 Task: Create in the project TransformWorks in Backlog an issue 'Authentication tokens not being refreshed causing users to be logged out unexpectedly', assign it to team member softage.2@softage.net and change the status to IN PROGRESS.
Action: Mouse moved to (232, 62)
Screenshot: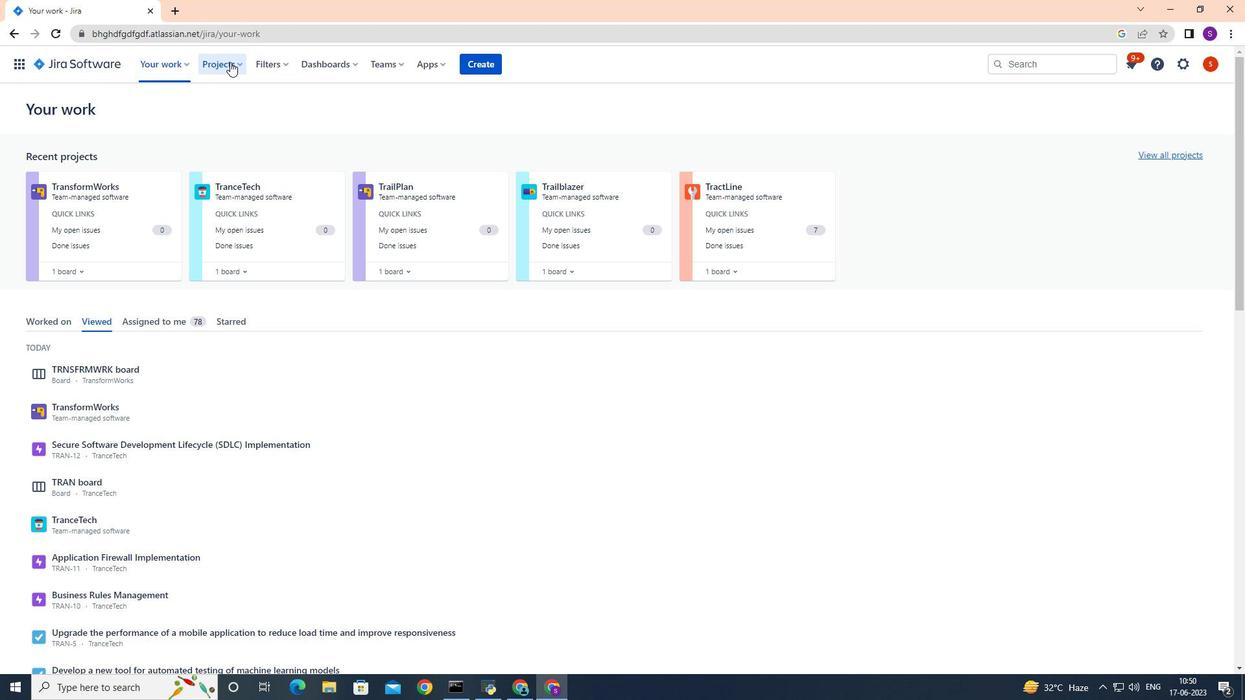 
Action: Mouse pressed left at (232, 62)
Screenshot: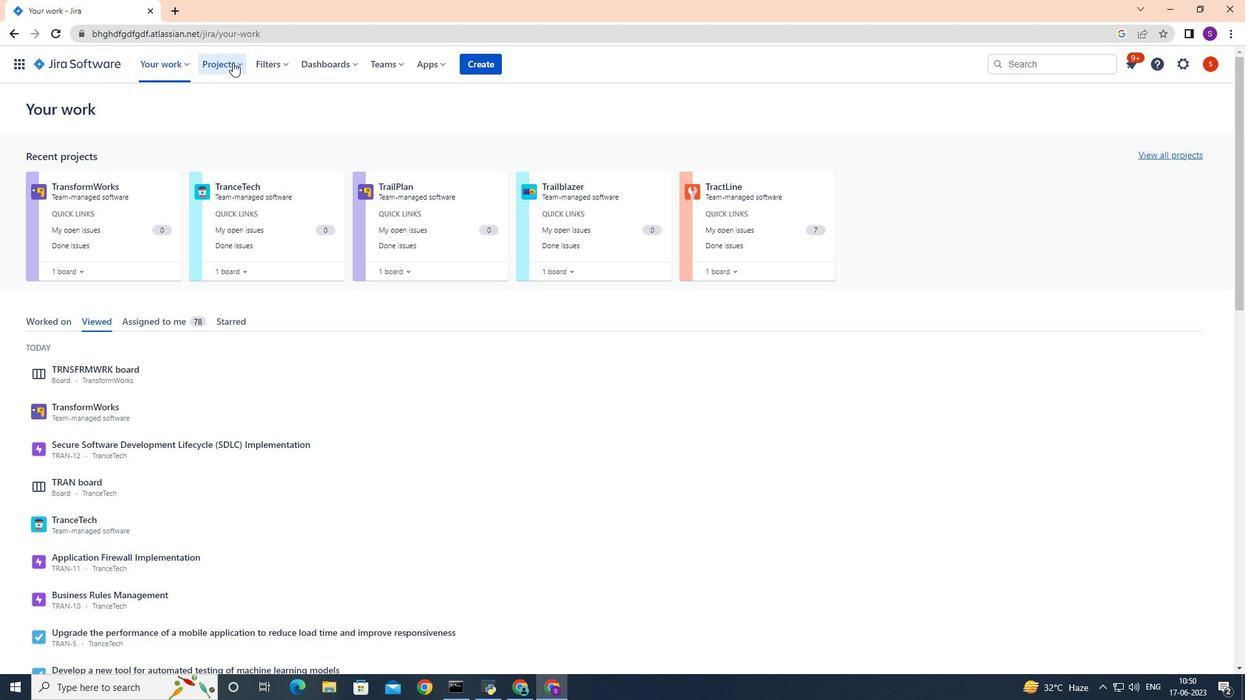
Action: Mouse moved to (269, 121)
Screenshot: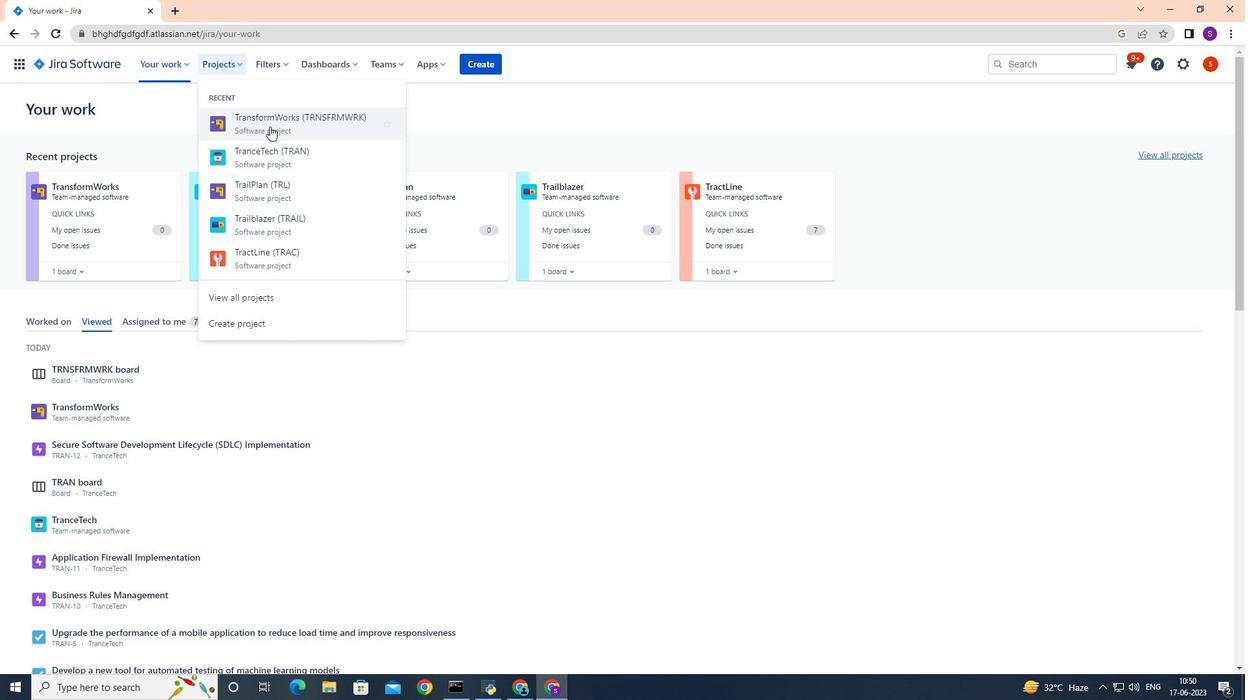 
Action: Mouse pressed left at (269, 121)
Screenshot: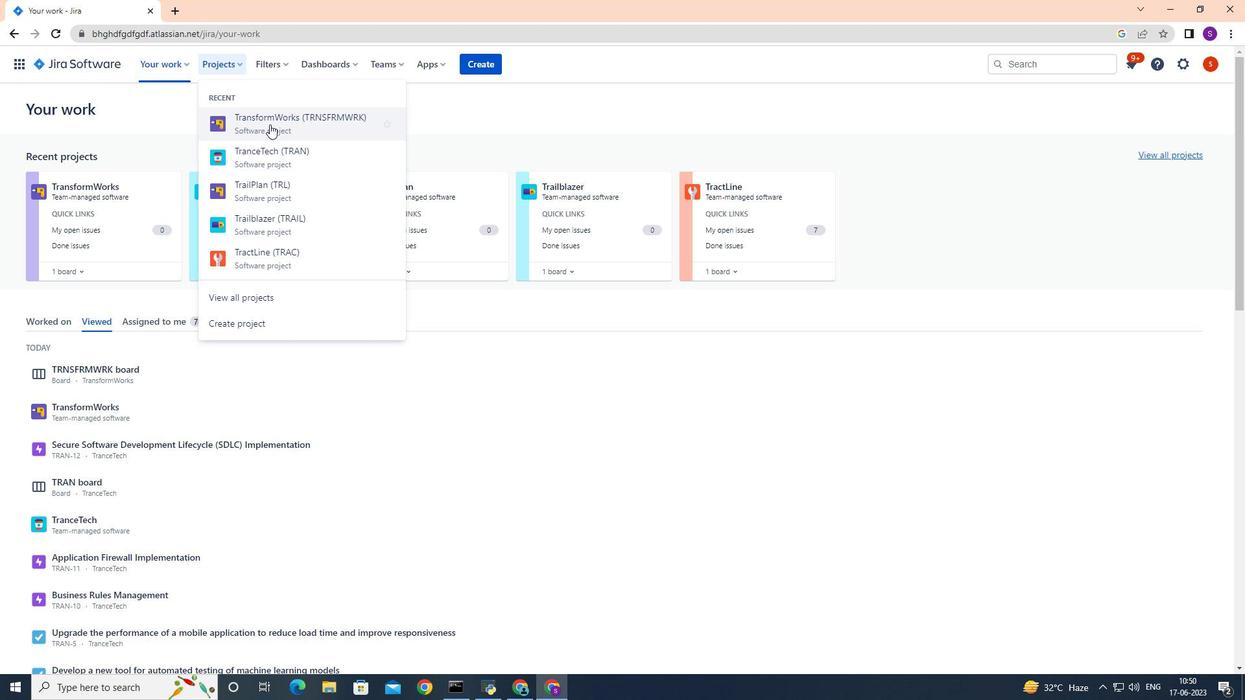 
Action: Mouse moved to (109, 199)
Screenshot: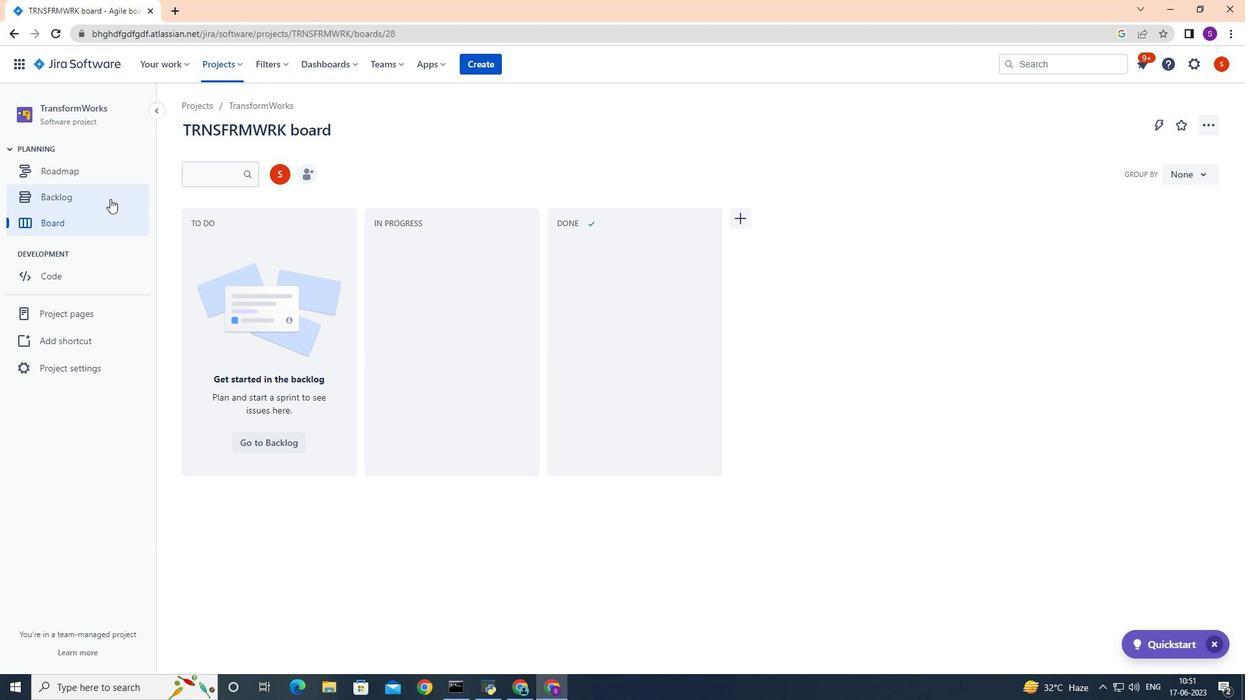 
Action: Mouse pressed left at (109, 199)
Screenshot: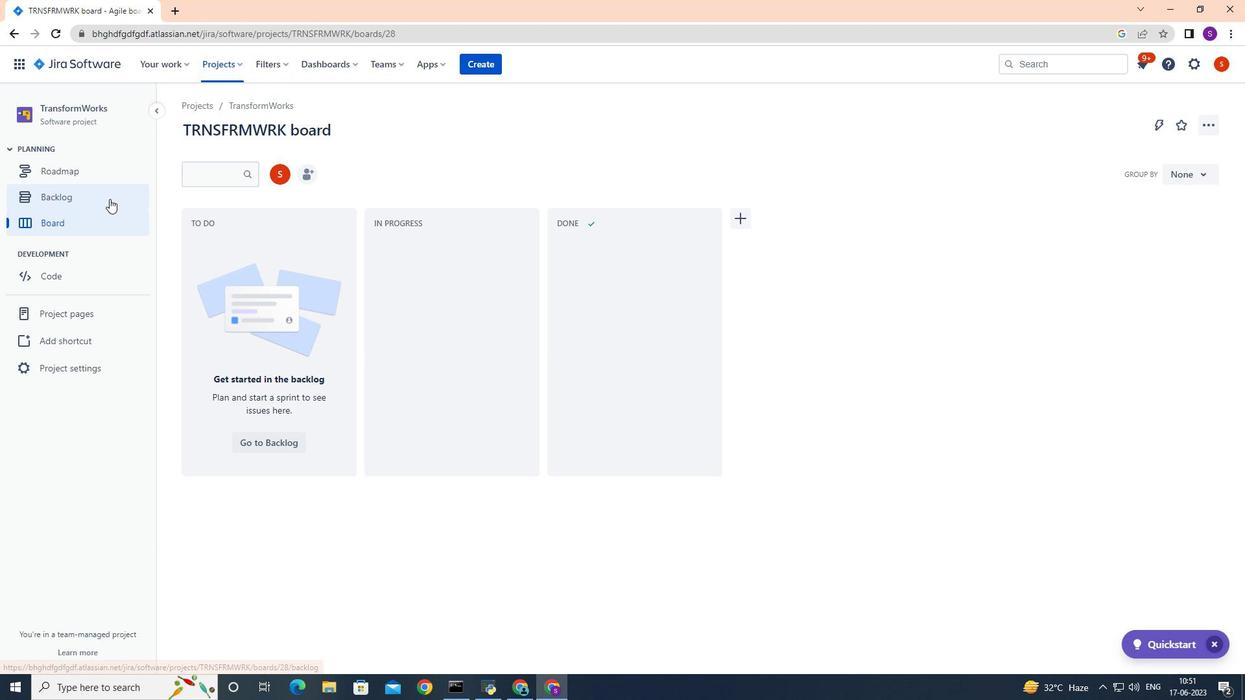 
Action: Mouse moved to (229, 309)
Screenshot: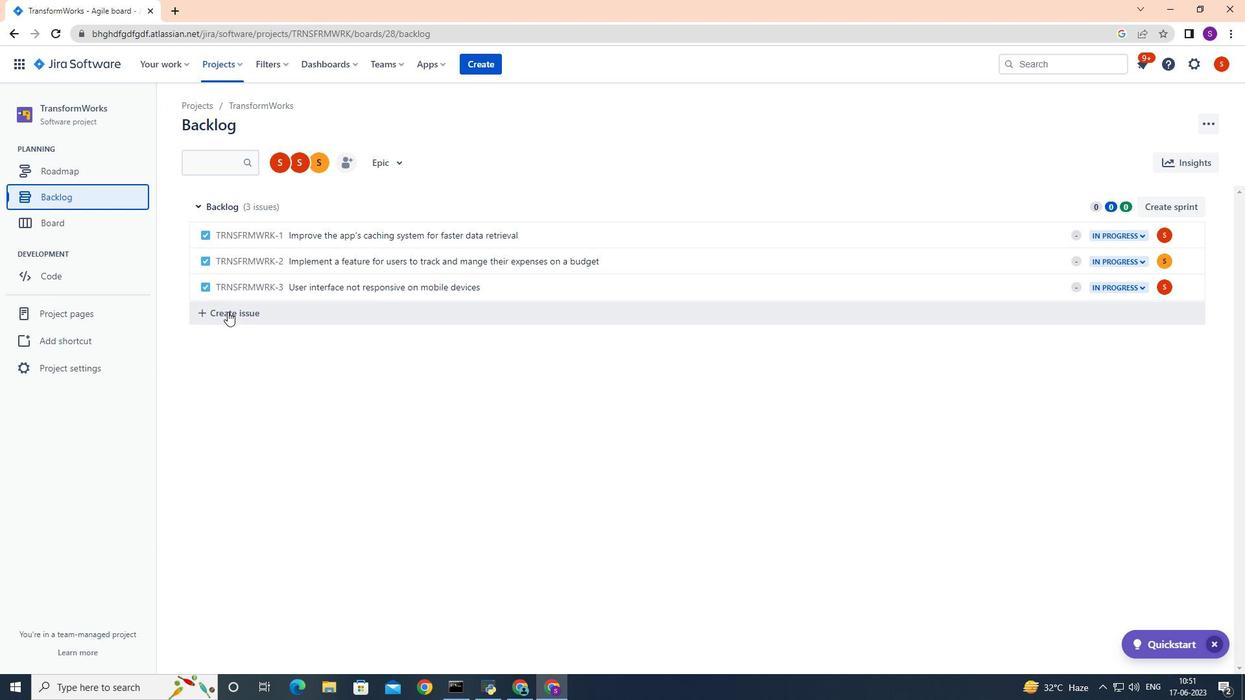 
Action: Mouse pressed left at (229, 309)
Screenshot: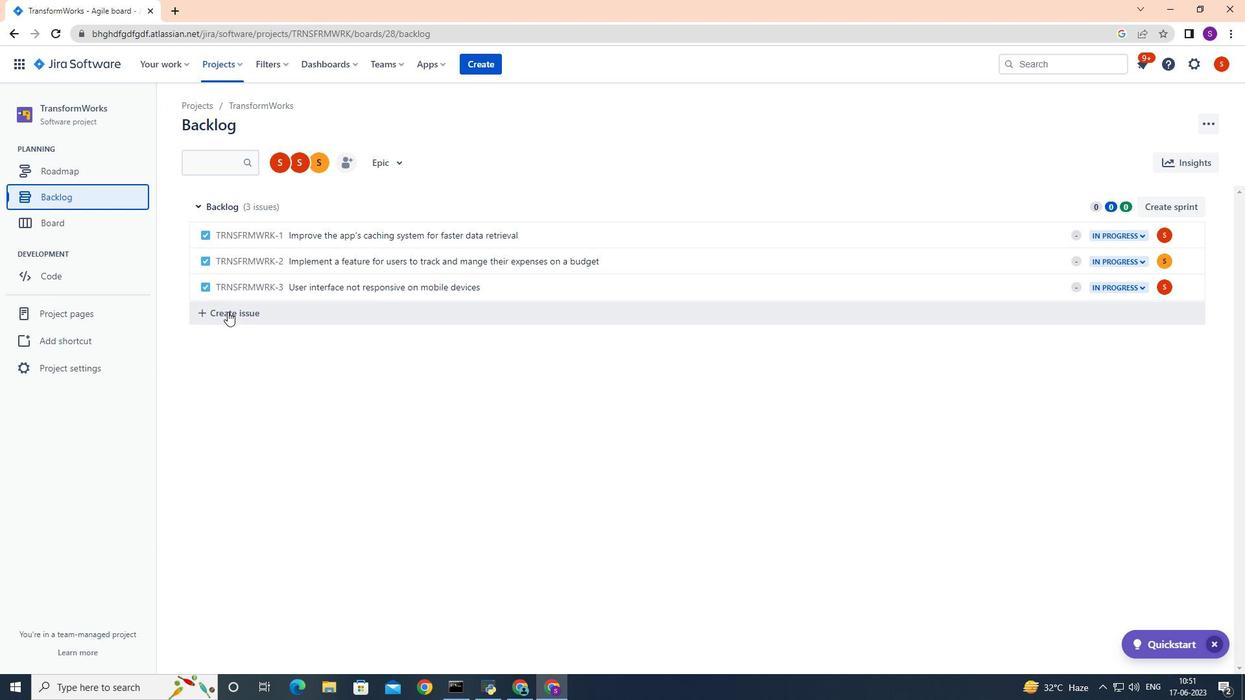
Action: Mouse moved to (229, 309)
Screenshot: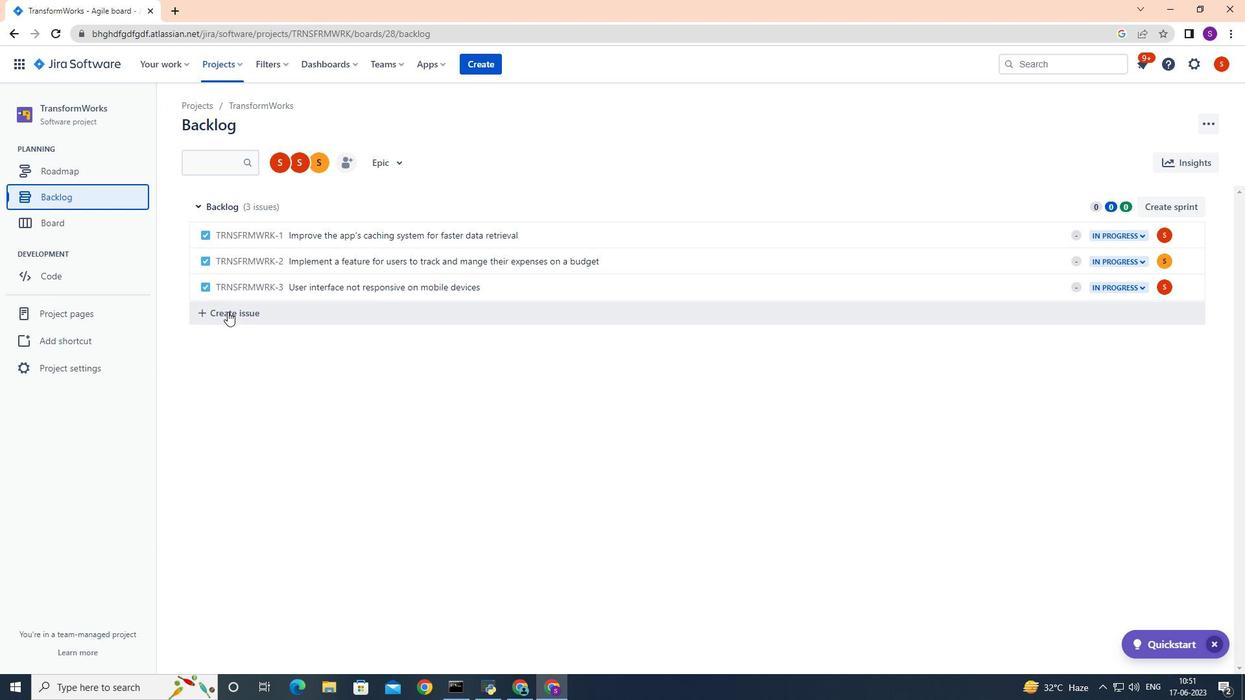 
Action: Key pressed <Key.shift>Authentication<Key.space>tokens<Key.space>not<Key.space>being<Key.space>refreshed<Key.space>causing<Key.space>users<Key.space>to<Key.space>be<Key.space>logged<Key.space>out<Key.space>unexpectedly<Key.enter>
Screenshot: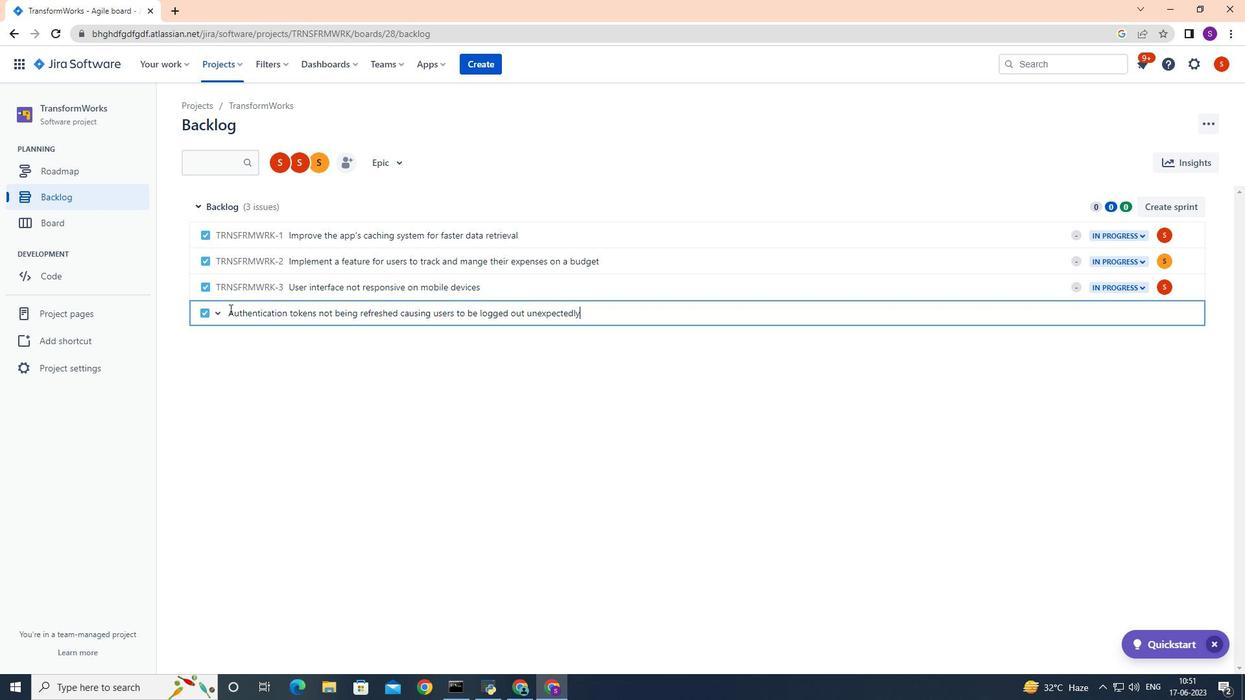 
Action: Mouse moved to (1164, 314)
Screenshot: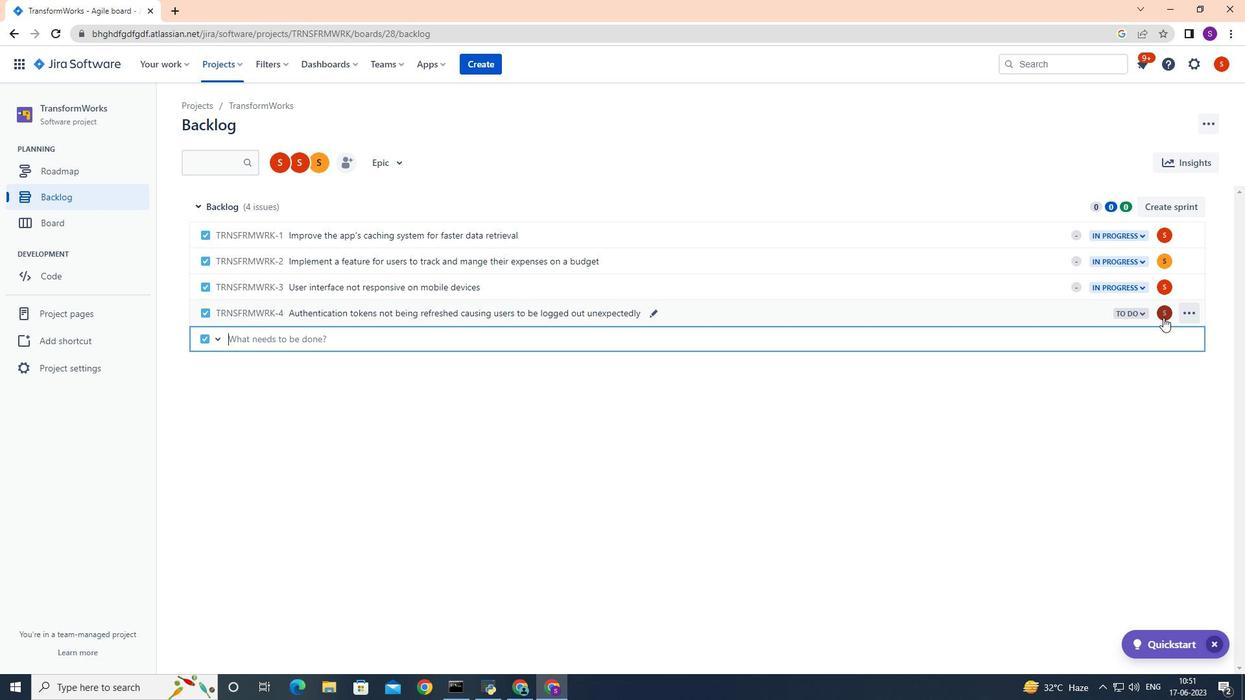 
Action: Mouse pressed left at (1164, 314)
Screenshot: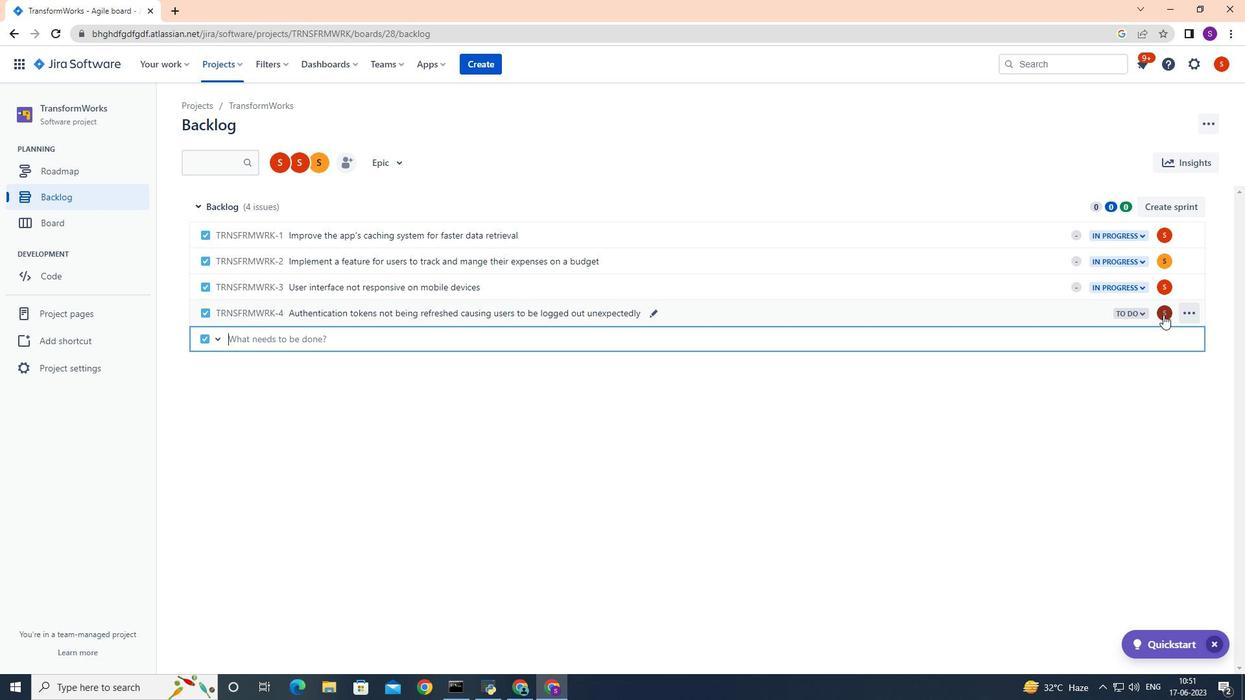 
Action: Mouse moved to (1164, 313)
Screenshot: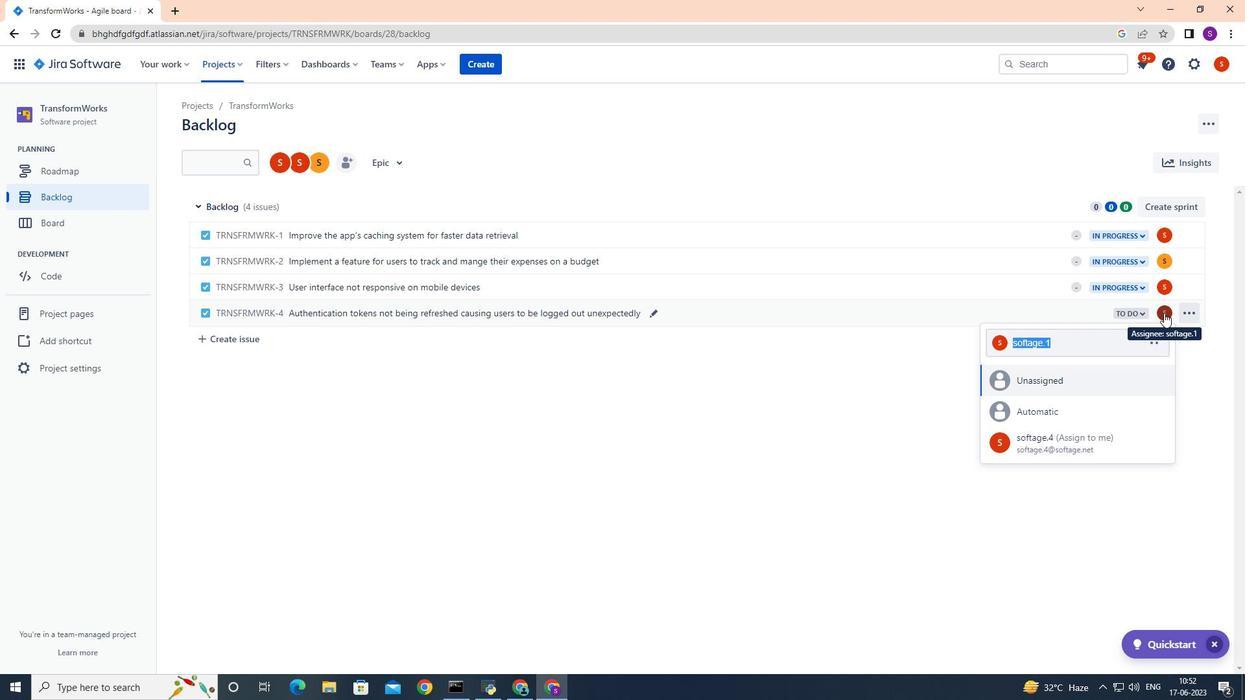 
Action: Key pressed softage.2
Screenshot: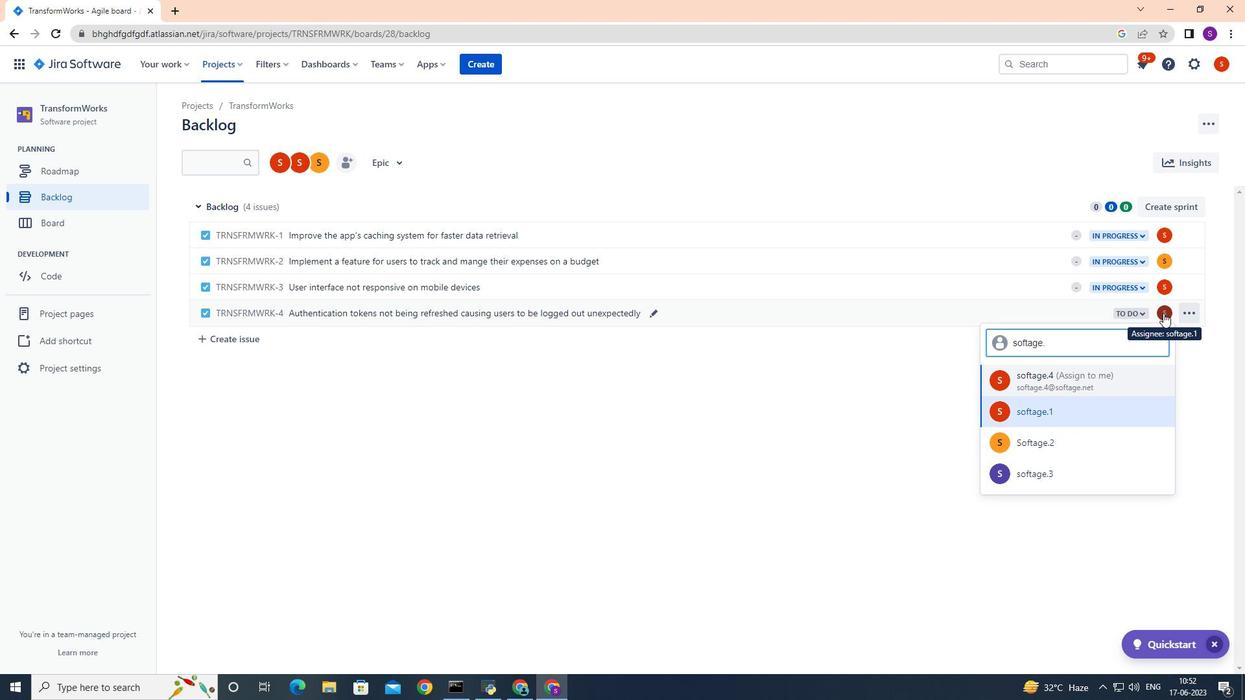 
Action: Mouse moved to (1066, 408)
Screenshot: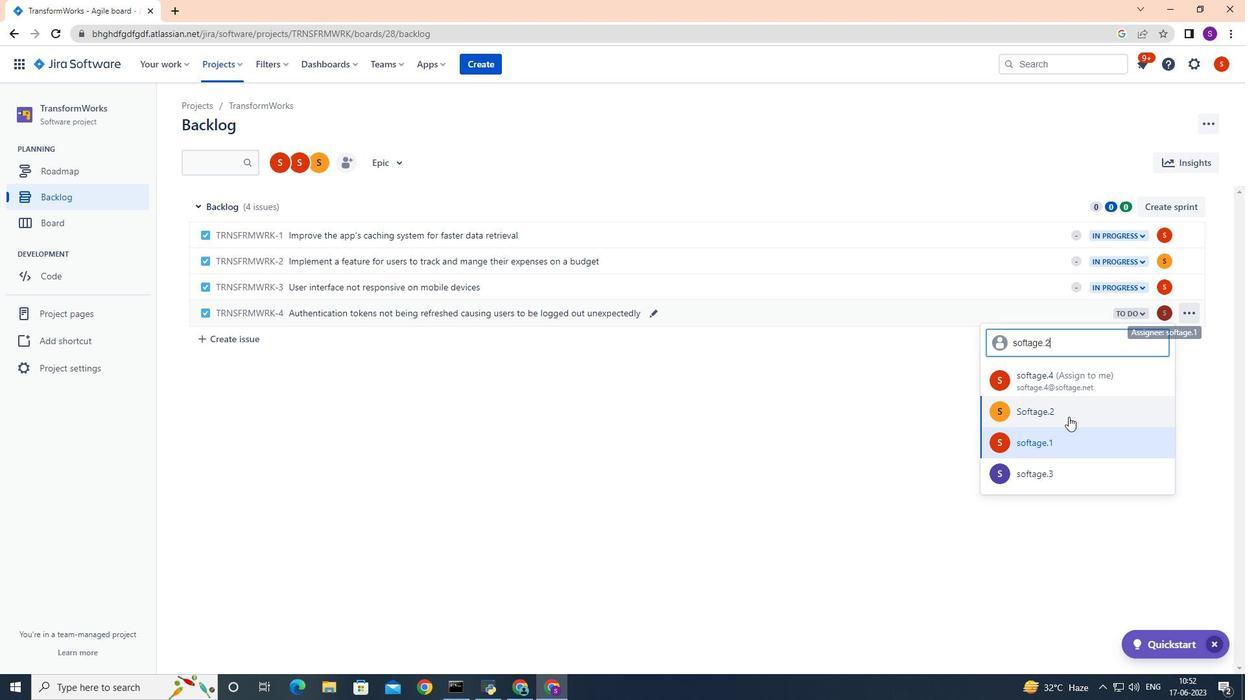 
Action: Mouse pressed left at (1066, 408)
Screenshot: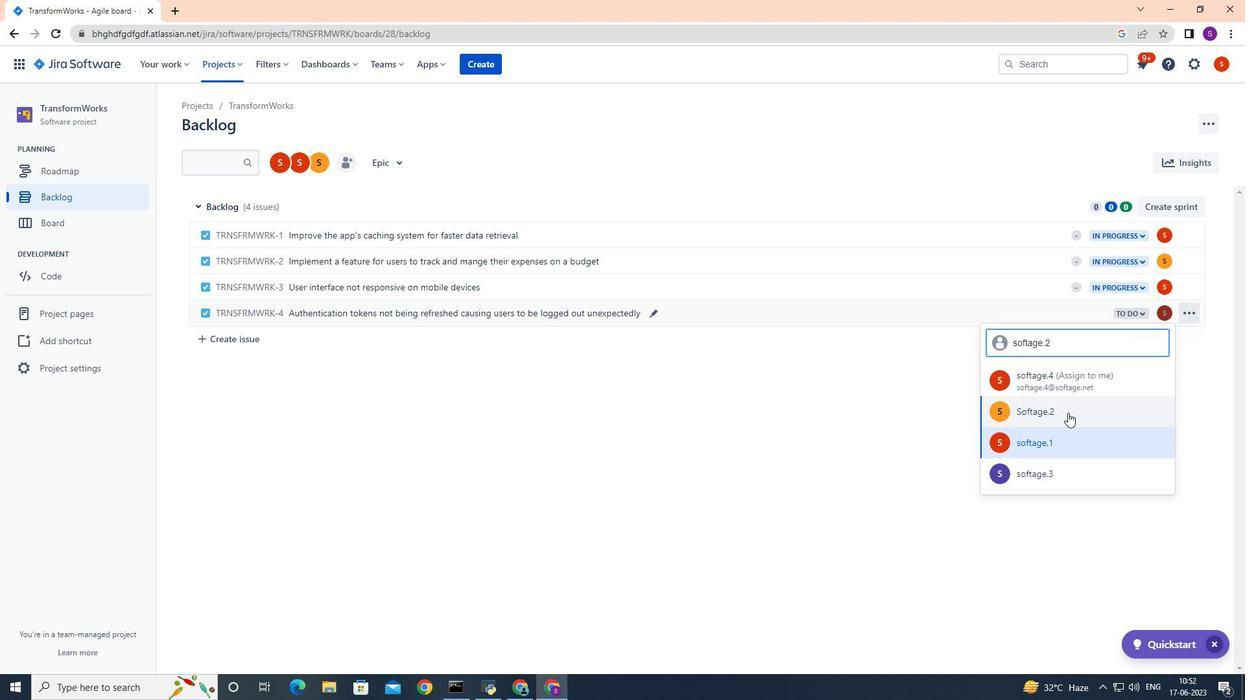 
Action: Mouse moved to (1146, 311)
Screenshot: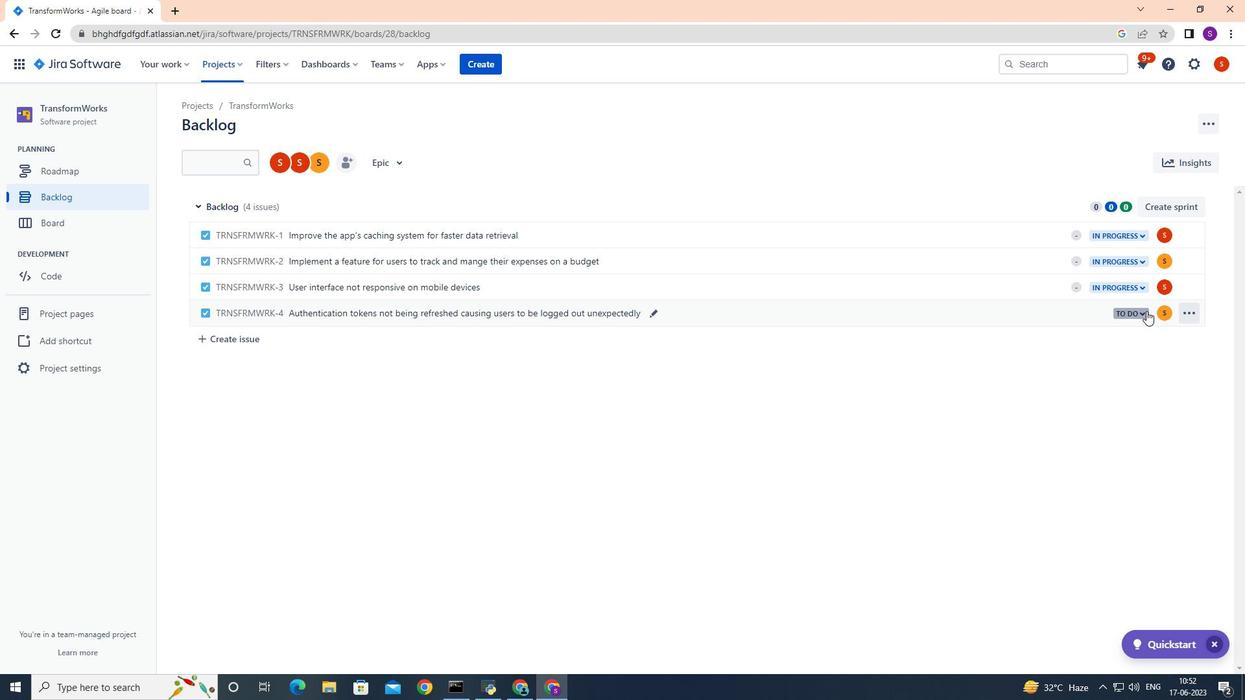 
Action: Mouse pressed left at (1146, 311)
Screenshot: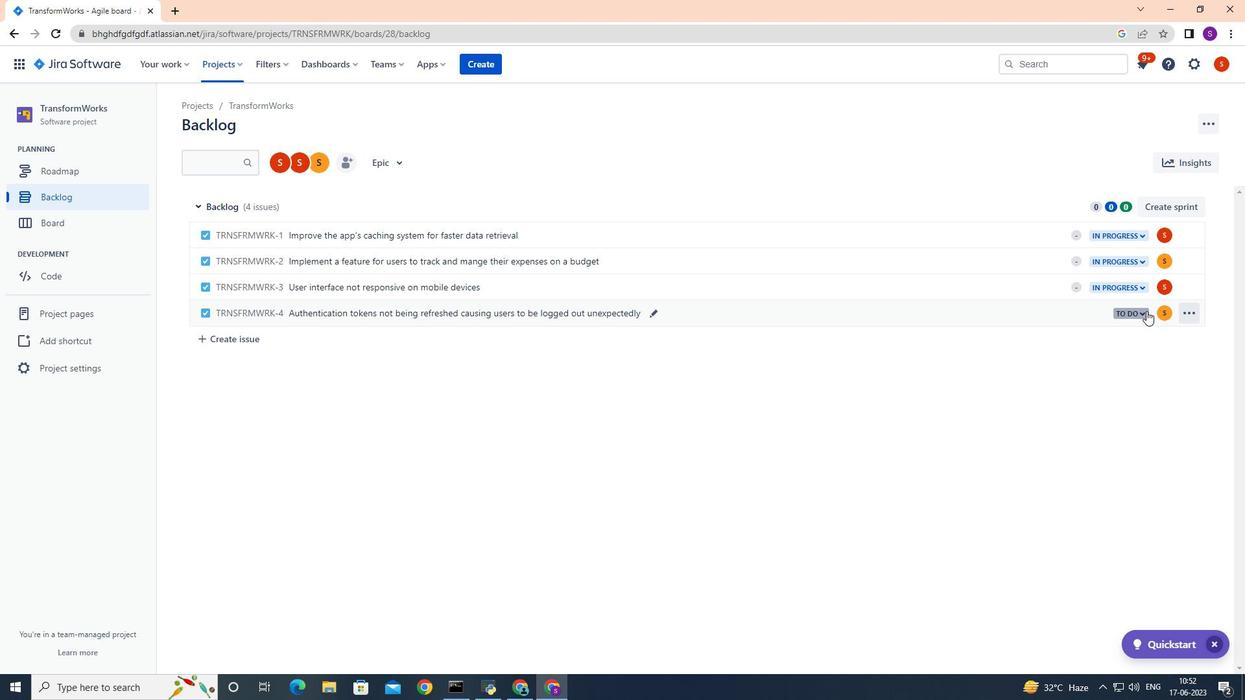 
Action: Mouse moved to (1060, 336)
Screenshot: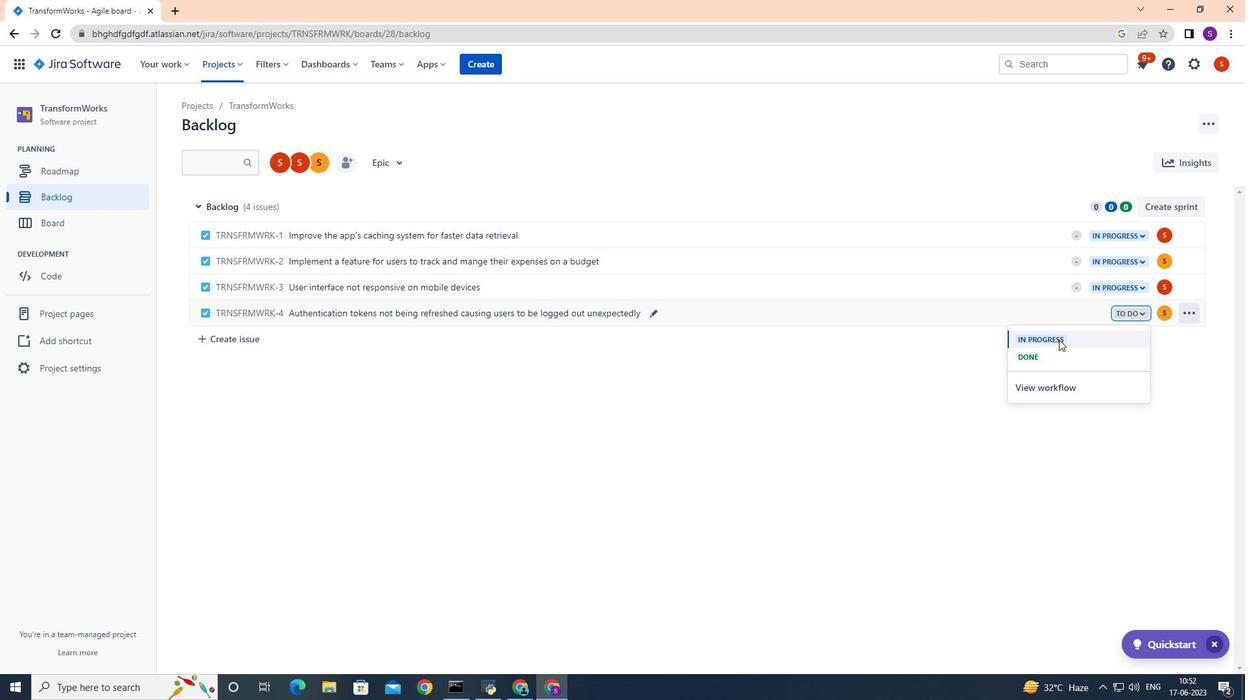 
Action: Mouse pressed left at (1060, 336)
Screenshot: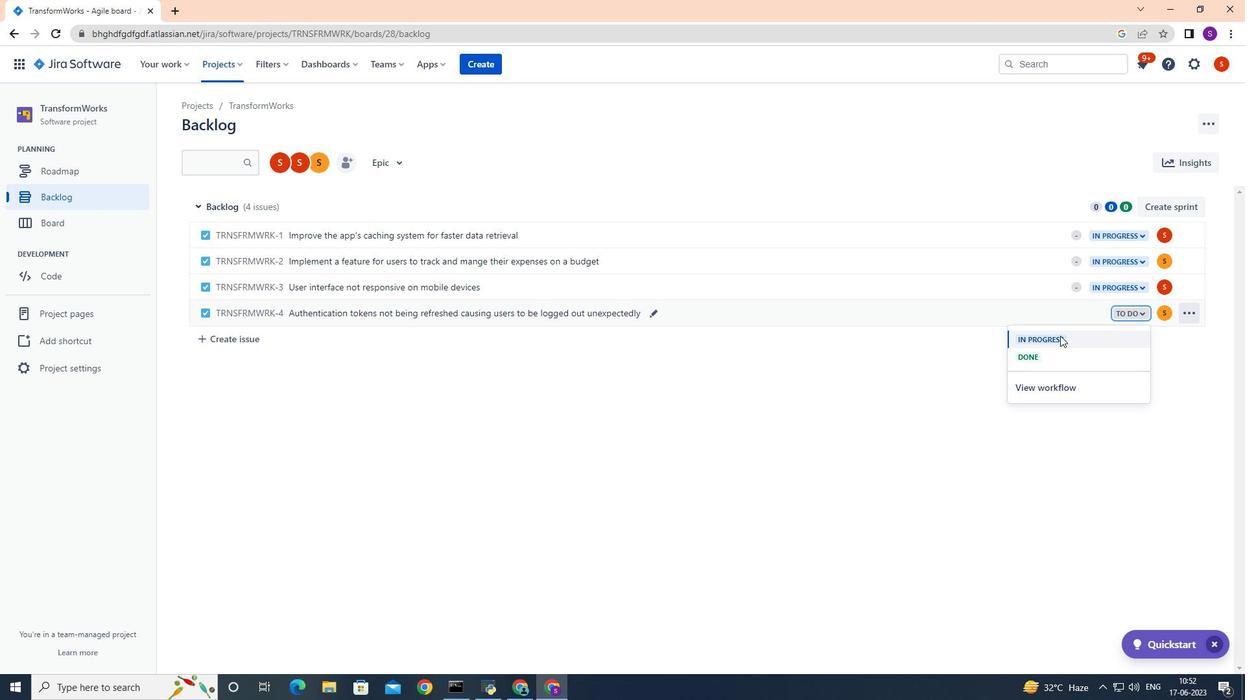
Action: Mouse moved to (764, 397)
Screenshot: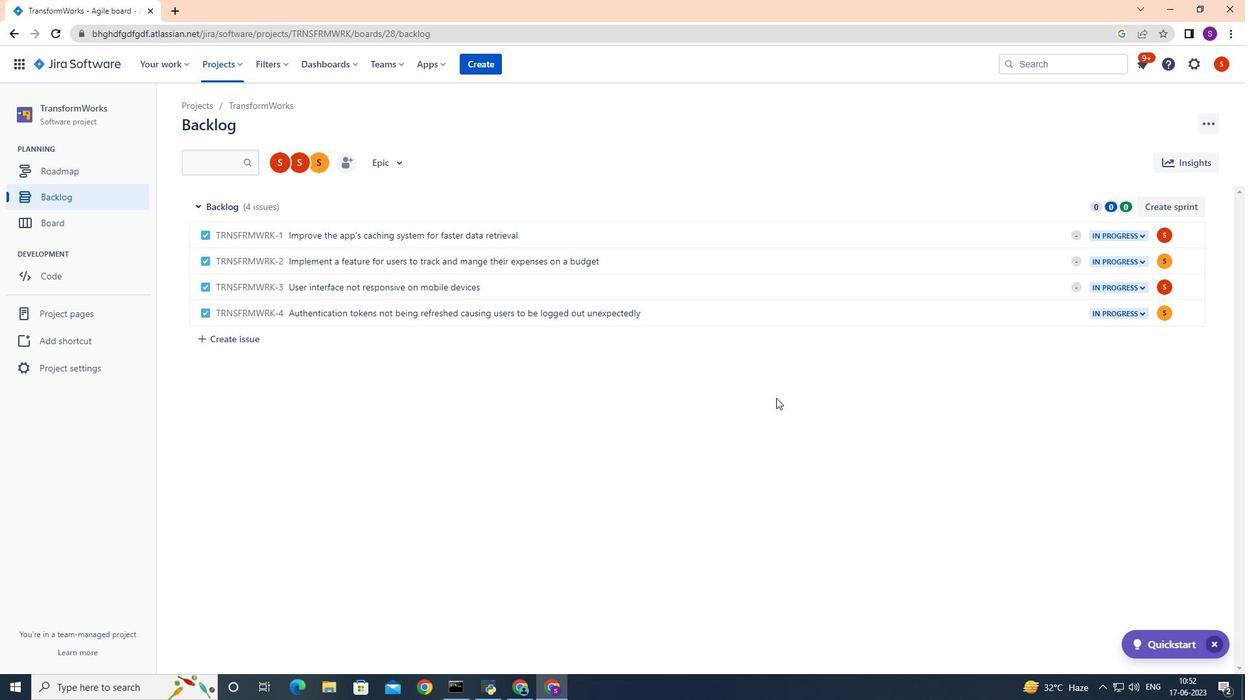 
